 Task: Create Card Customer Referral Program Review in Board Competitive Intelligence Platforms and Tools to Workspace Business Valuation Services. Create Card Education Review in Board Brand Guidelines Review and Optimization to Workspace Business Valuation Services. Create Card Loyalty Program Review in Board Business Model Revenue Model Validation and Improvement to Workspace Business Valuation Services
Action: Mouse moved to (520, 145)
Screenshot: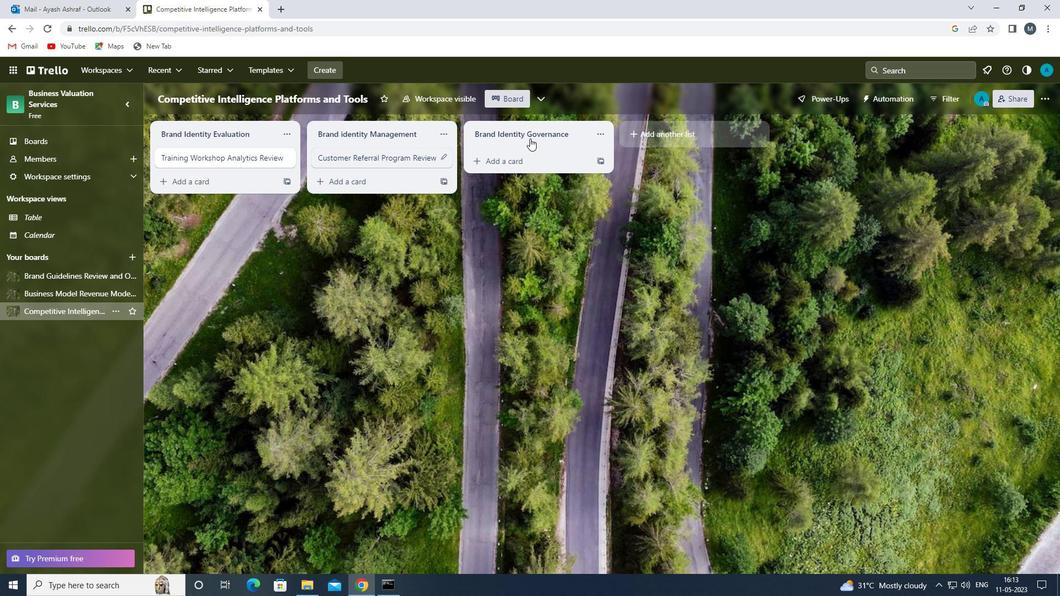 
Action: Mouse pressed left at (520, 145)
Screenshot: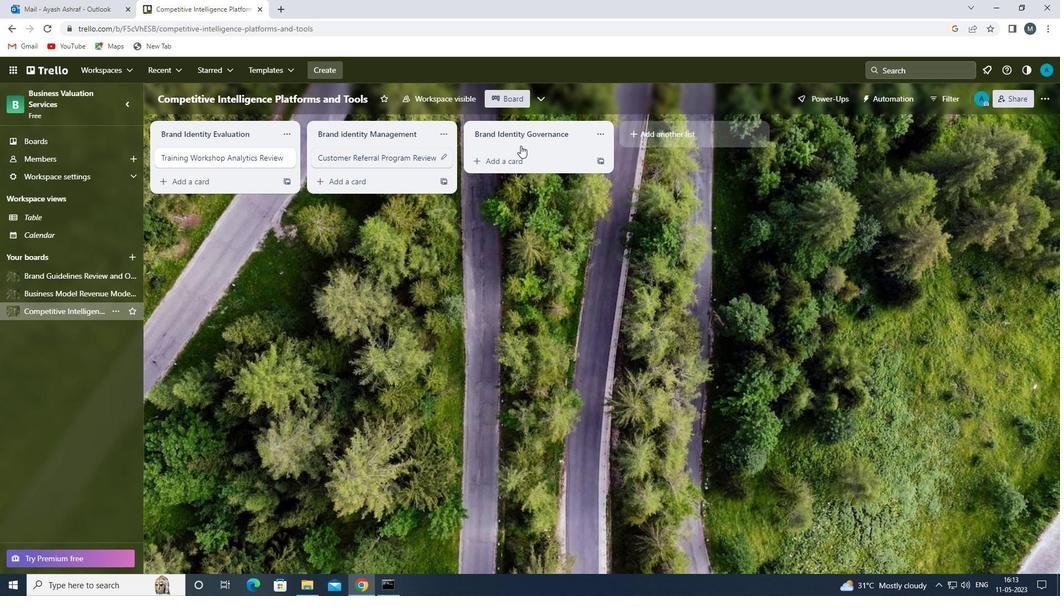 
Action: Mouse moved to (518, 160)
Screenshot: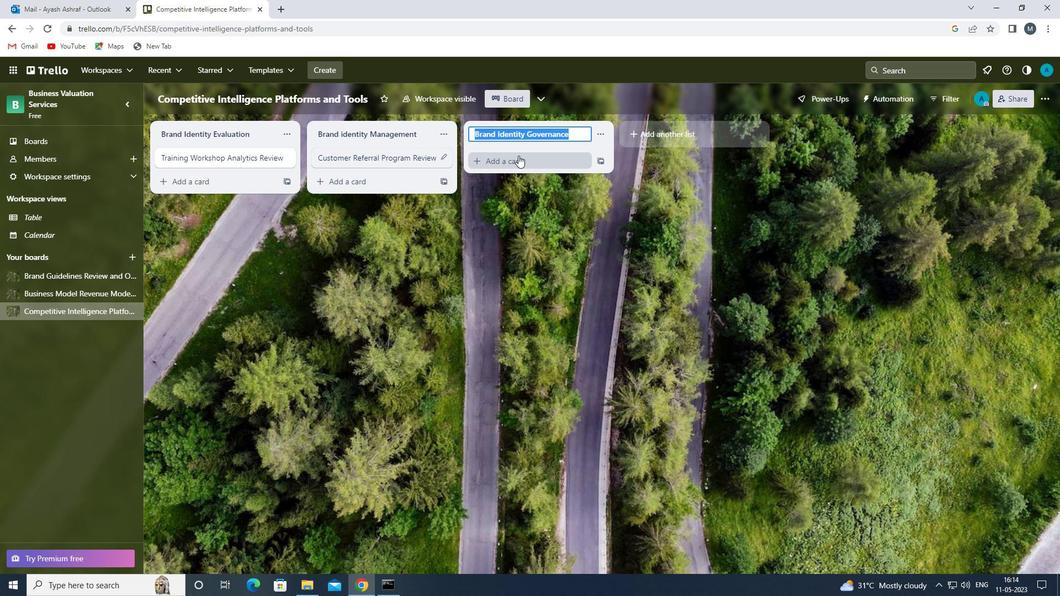 
Action: Mouse pressed left at (518, 160)
Screenshot: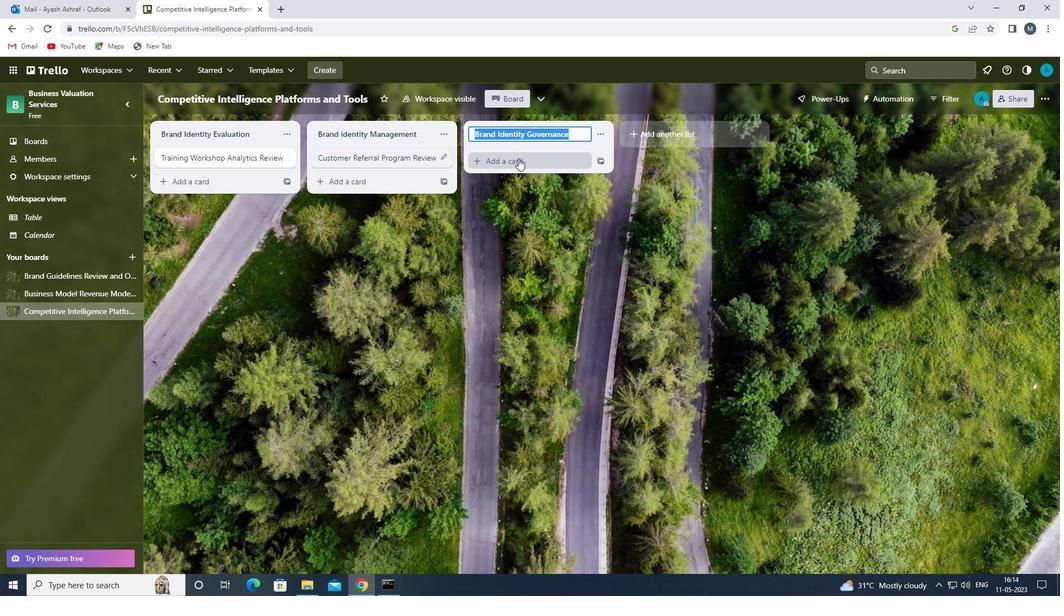 
Action: Mouse moved to (516, 167)
Screenshot: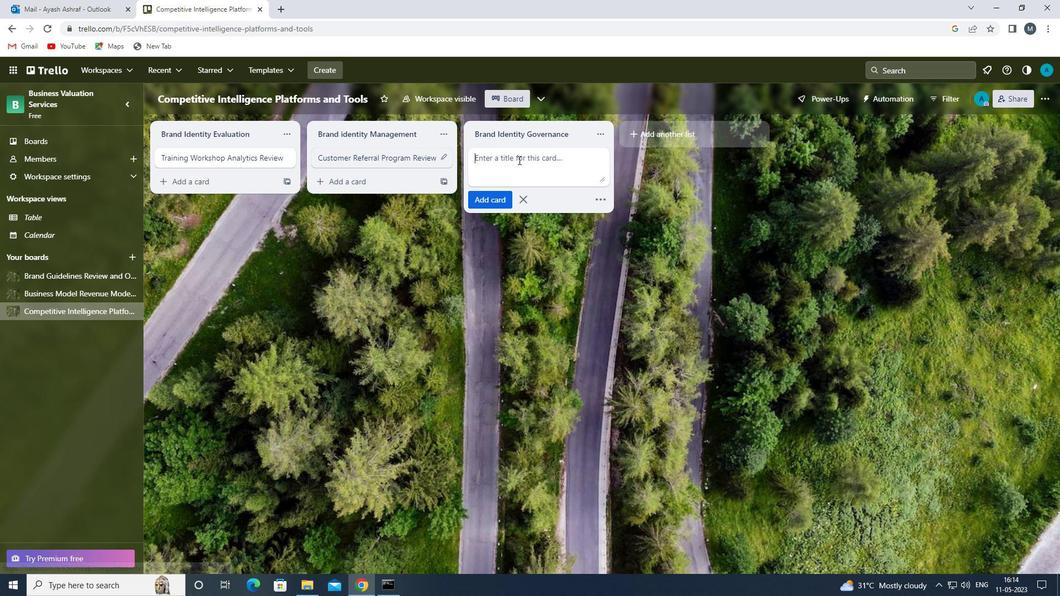 
Action: Mouse pressed left at (516, 167)
Screenshot: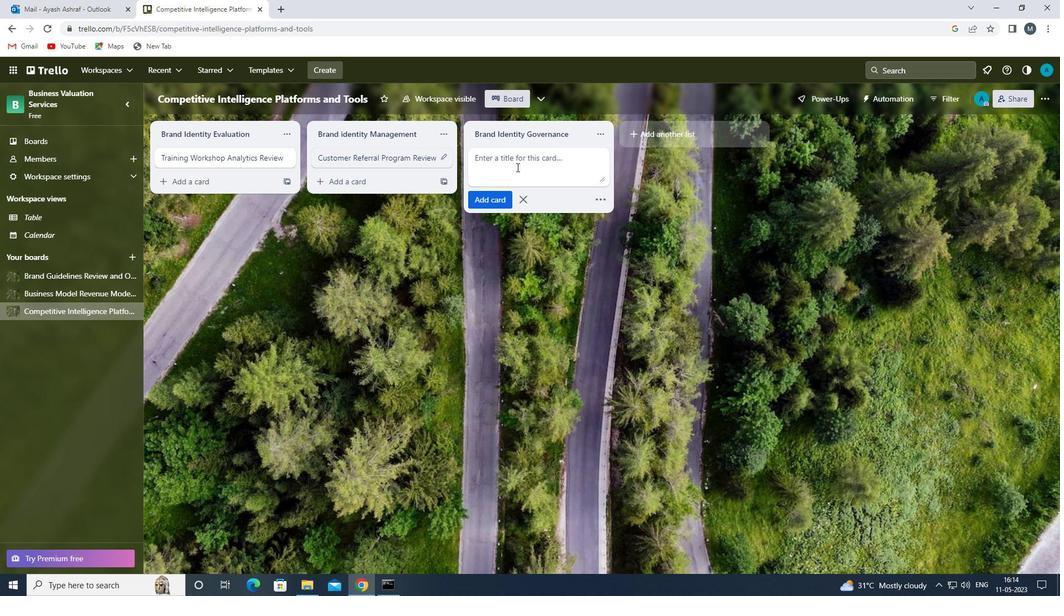 
Action: Key pressed <Key.shift>CUSTOMER<Key.space><Key.shift>REFERRAL<Key.space><Key.shift>PROGRAM<Key.space><Key.shift>REVIEW<Key.space>
Screenshot: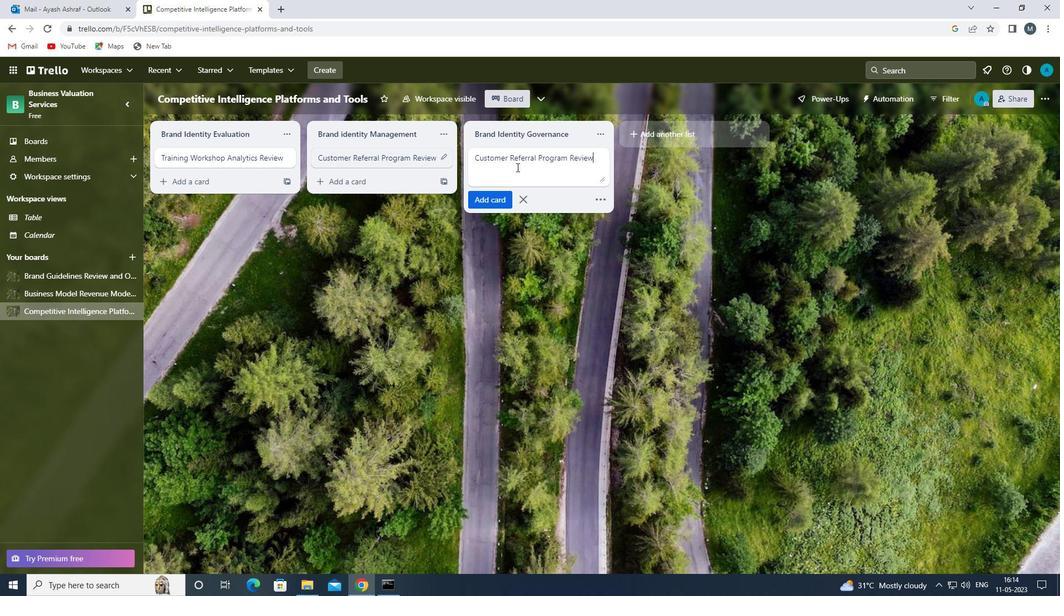 
Action: Mouse moved to (483, 201)
Screenshot: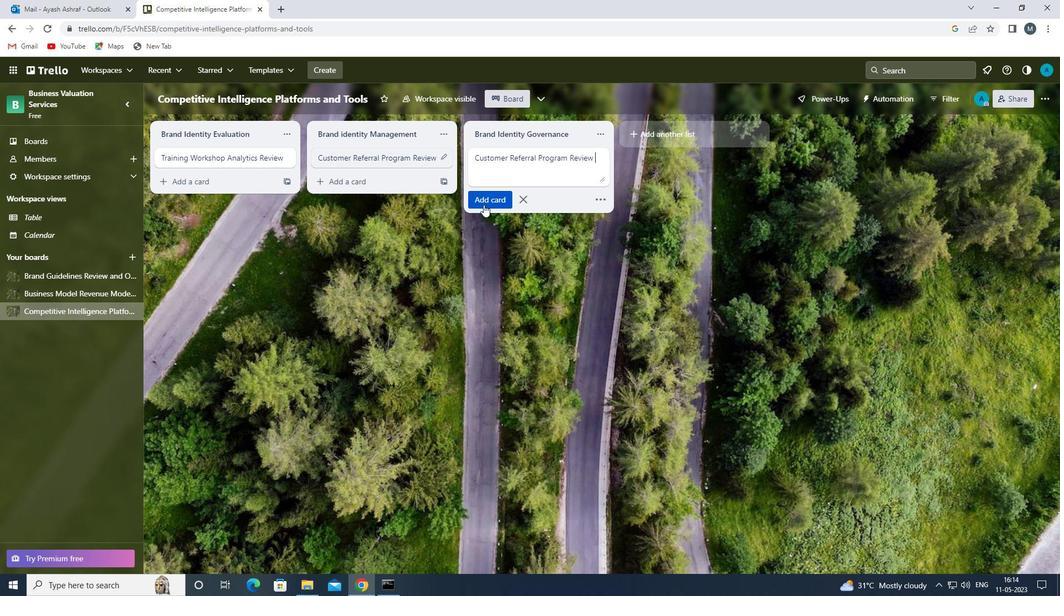 
Action: Mouse pressed left at (483, 201)
Screenshot: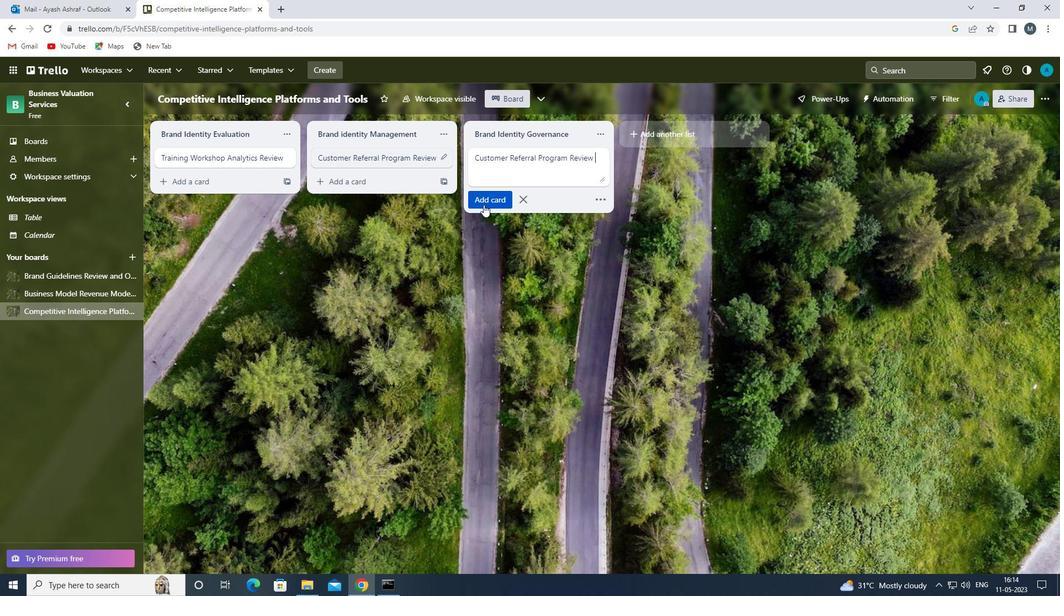 
Action: Mouse moved to (383, 312)
Screenshot: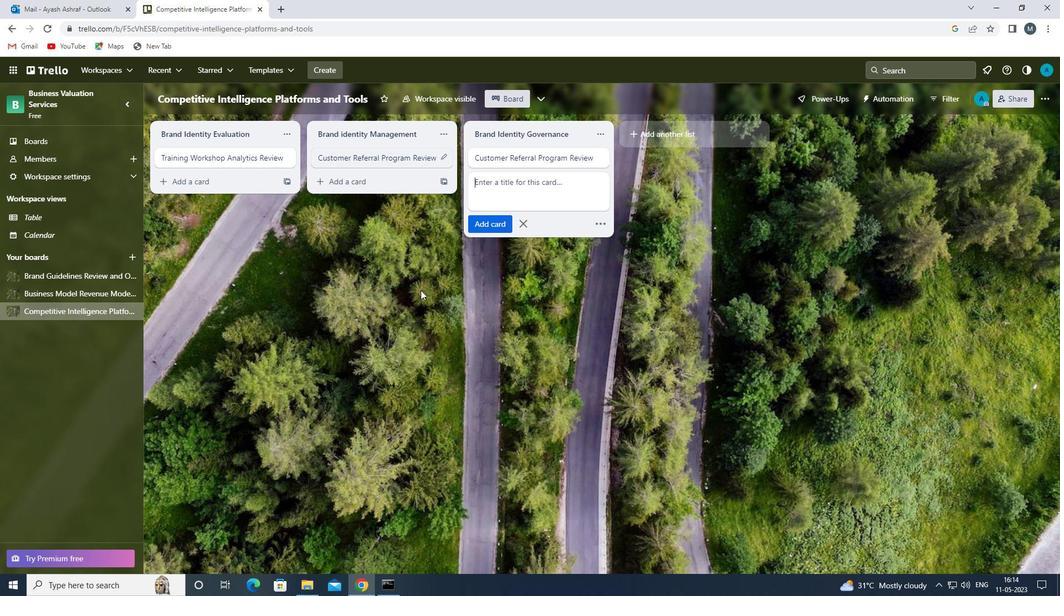 
Action: Mouse pressed left at (383, 312)
Screenshot: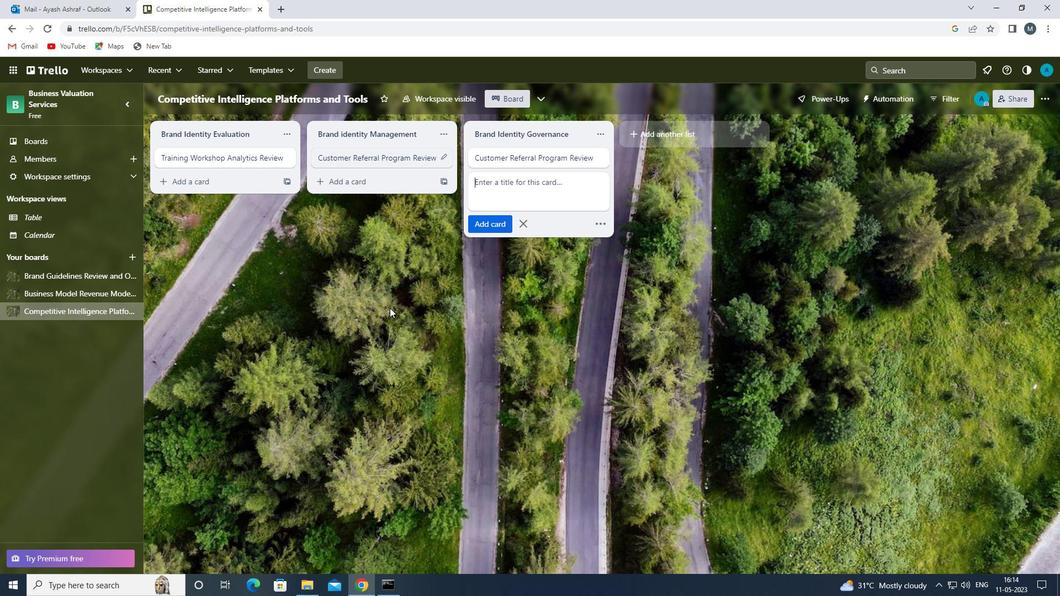 
Action: Mouse moved to (82, 277)
Screenshot: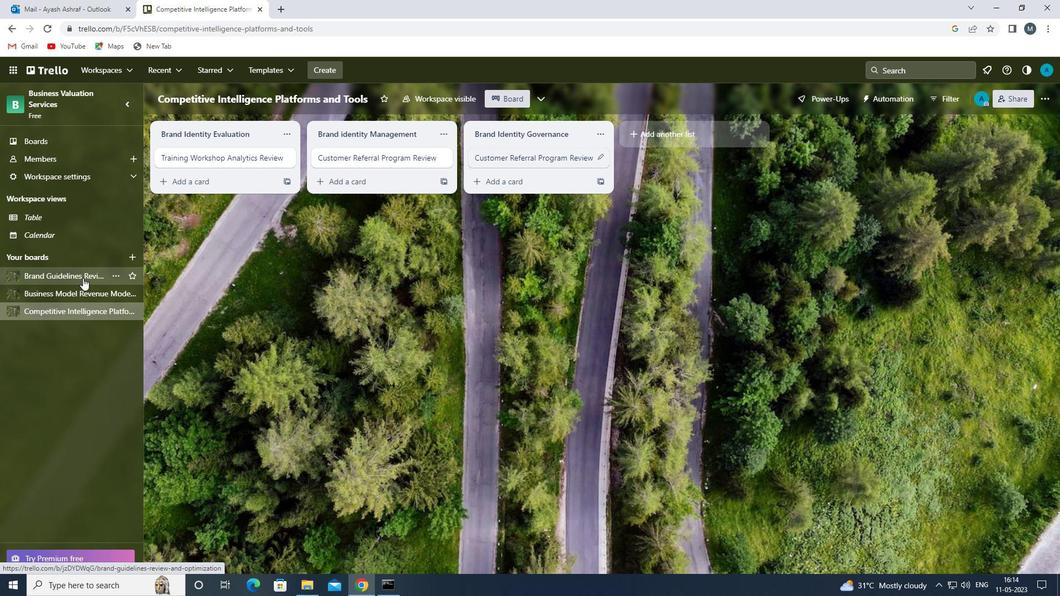 
Action: Mouse pressed left at (82, 277)
Screenshot: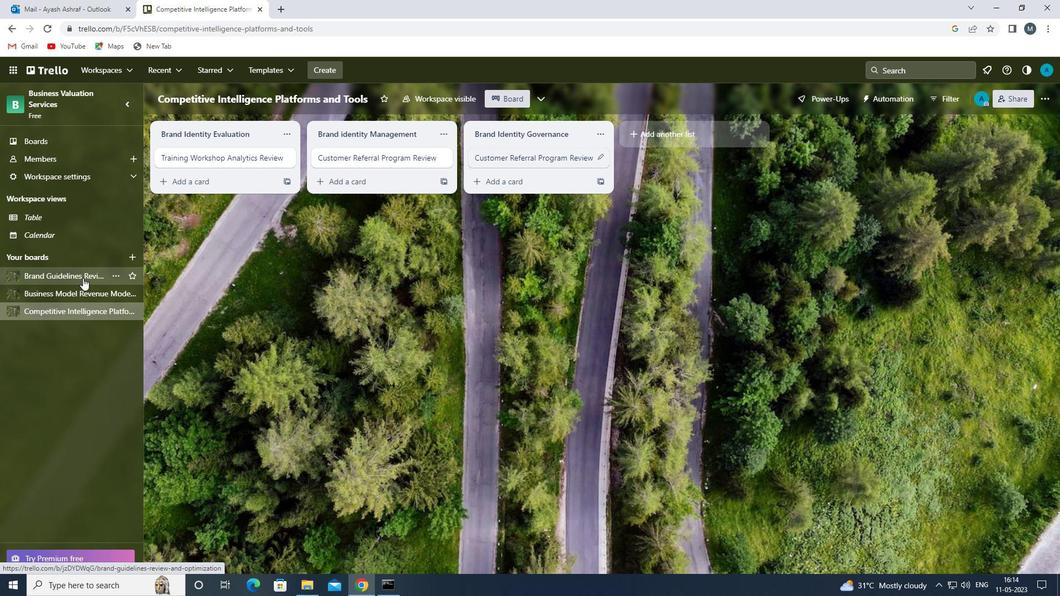 
Action: Mouse moved to (515, 163)
Screenshot: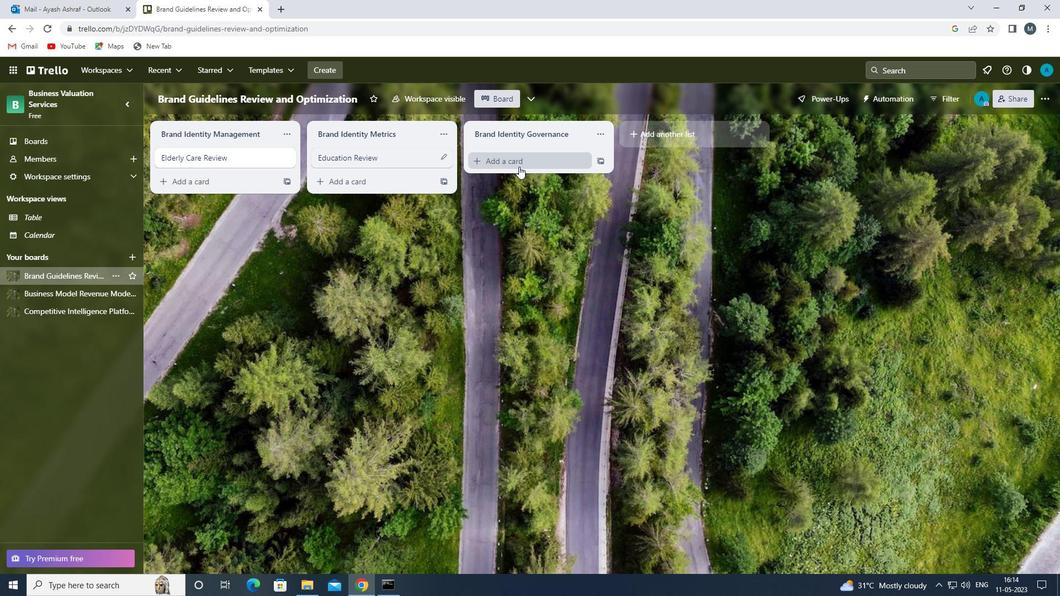 
Action: Mouse pressed left at (515, 163)
Screenshot: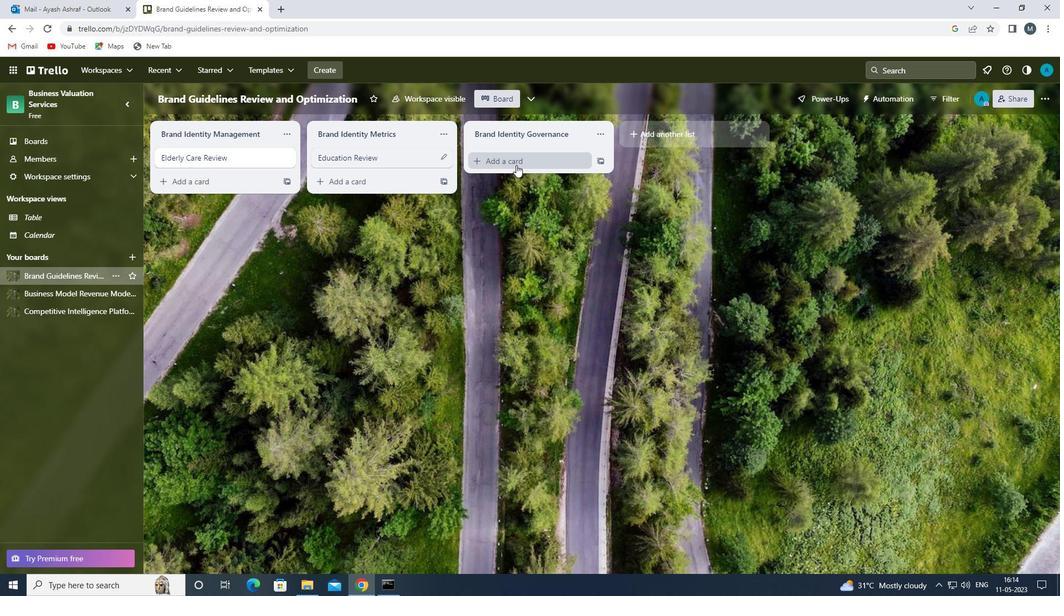 
Action: Mouse moved to (506, 167)
Screenshot: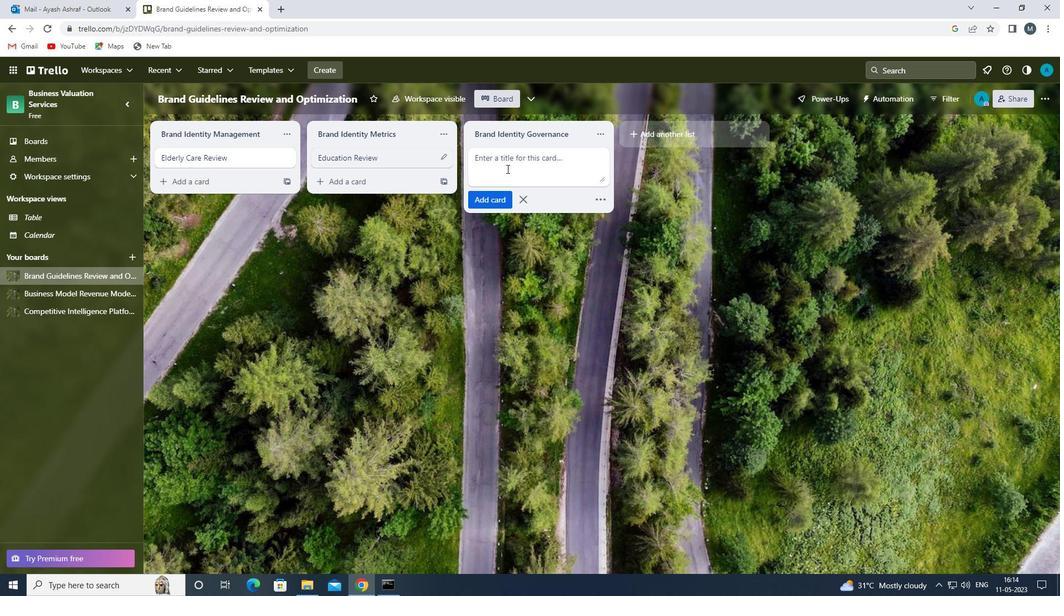 
Action: Mouse pressed left at (506, 167)
Screenshot: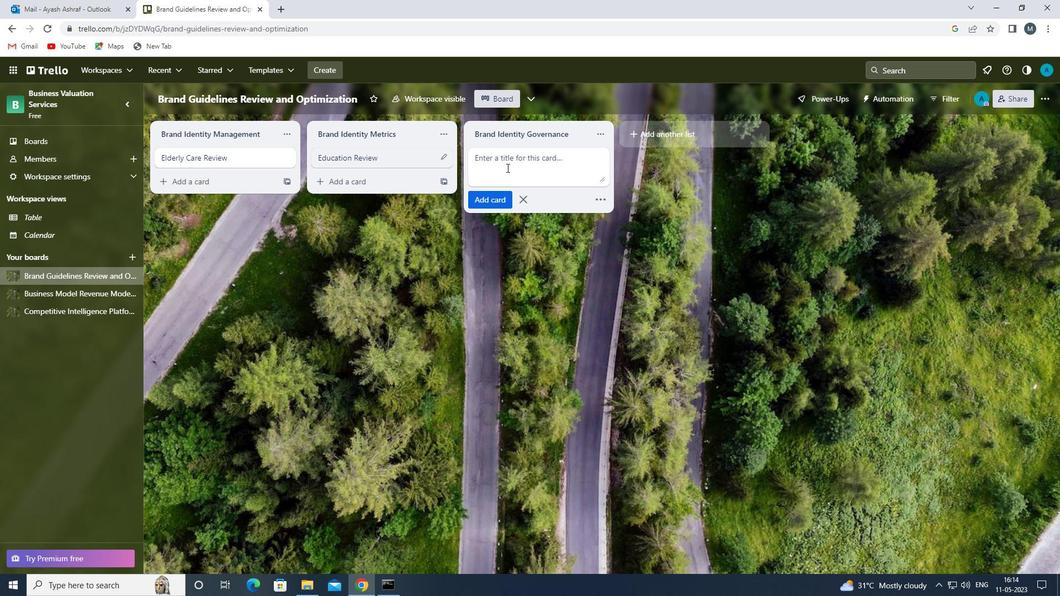 
Action: Mouse moved to (509, 214)
Screenshot: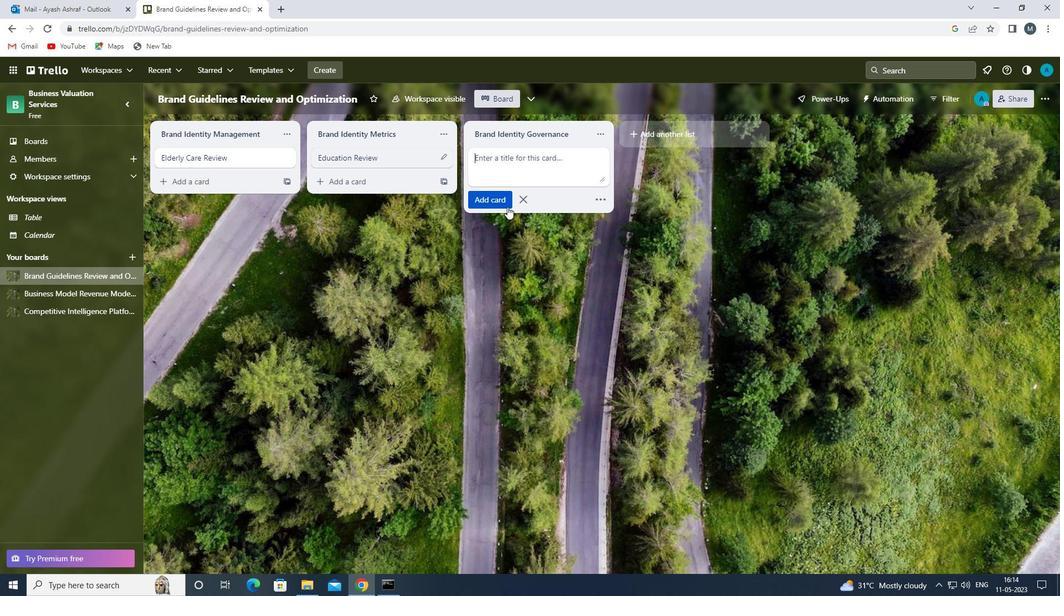 
Action: Key pressed <Key.shift>EDUCATION<Key.space><Key.shift>REVIEW<Key.space>
Screenshot: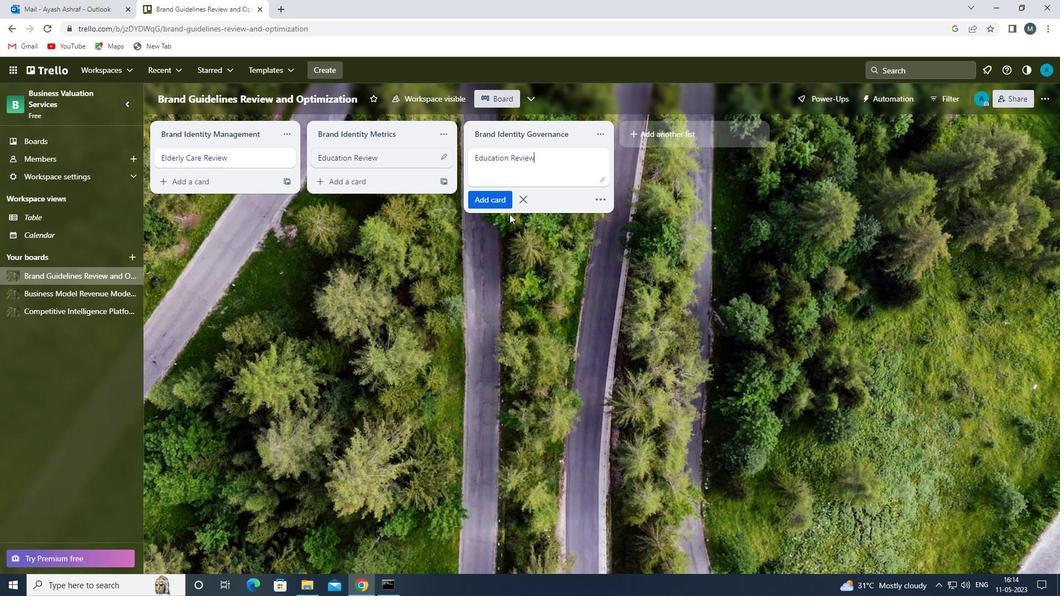 
Action: Mouse moved to (484, 194)
Screenshot: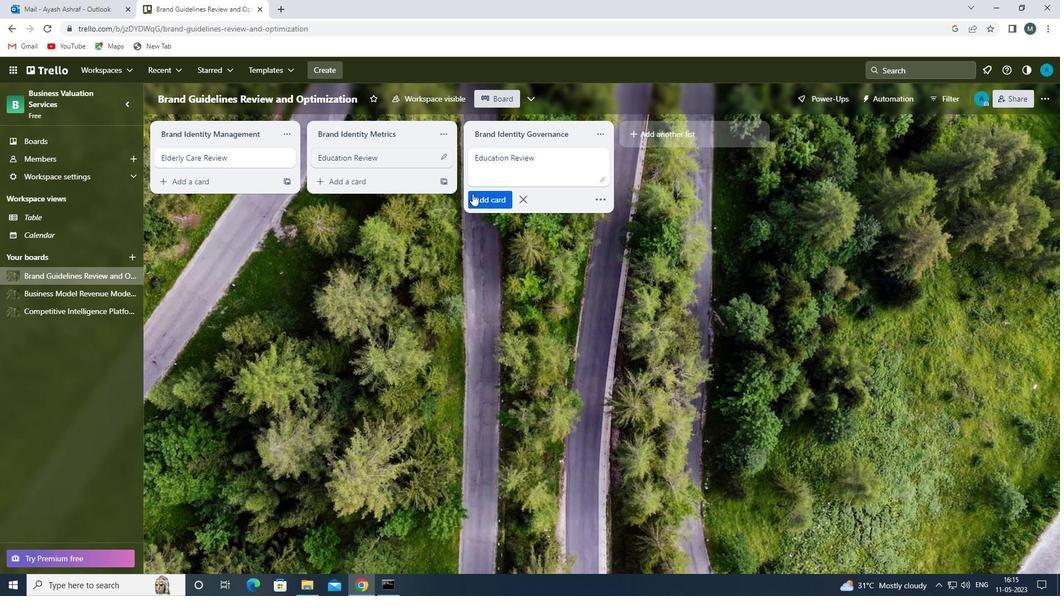 
Action: Mouse pressed left at (484, 194)
Screenshot: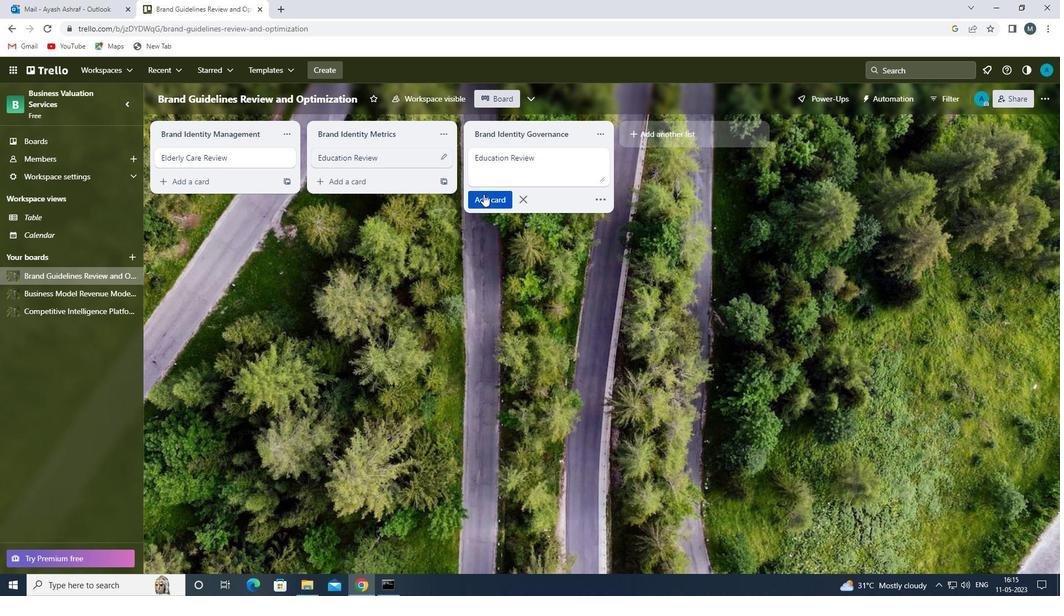 
Action: Mouse moved to (356, 286)
Screenshot: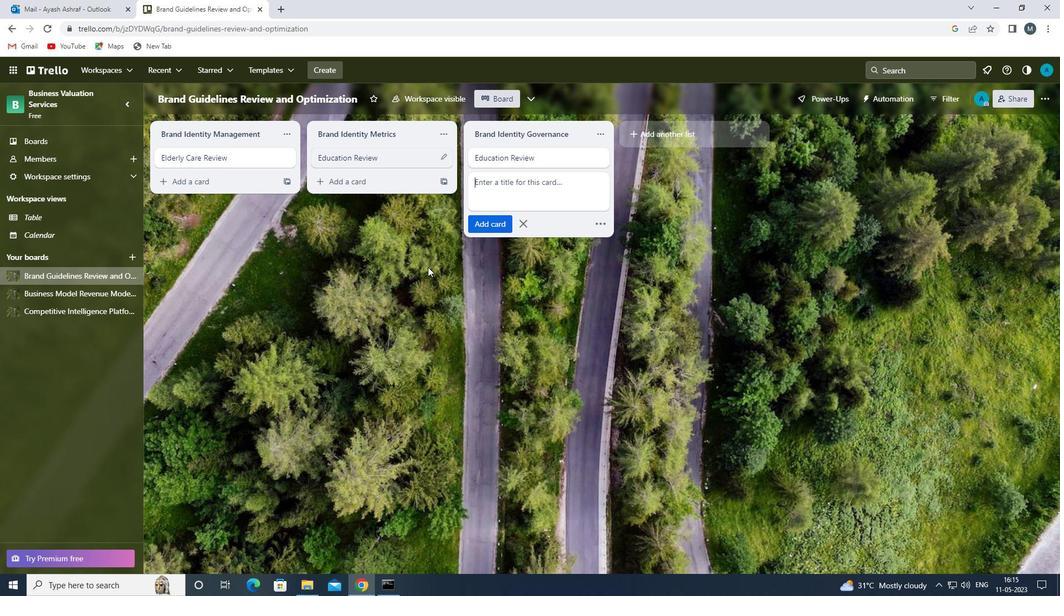
Action: Mouse pressed left at (356, 286)
Screenshot: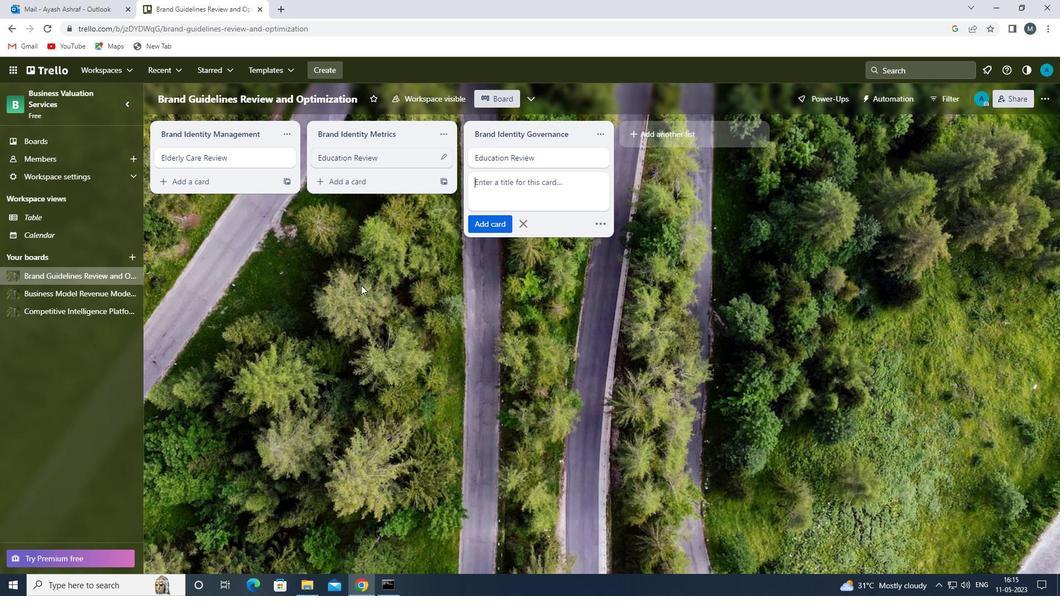 
Action: Mouse moved to (76, 294)
Screenshot: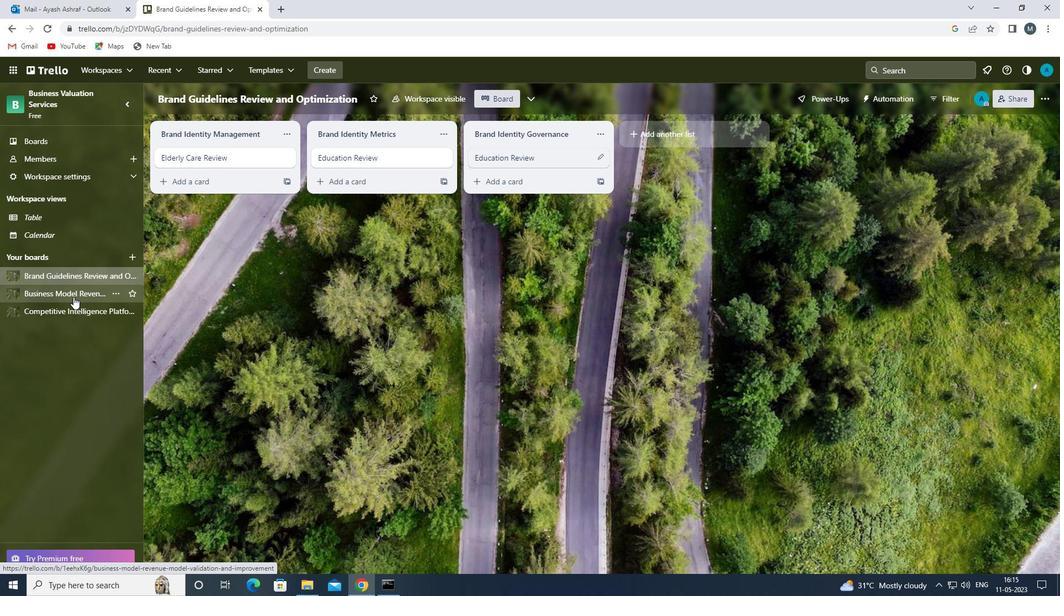
Action: Mouse pressed left at (76, 294)
Screenshot: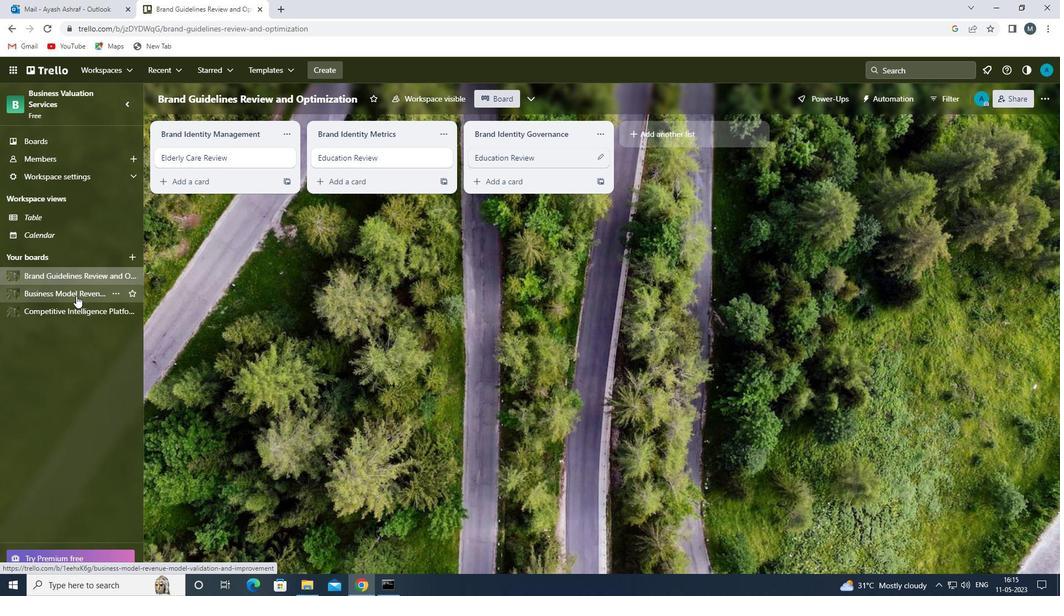 
Action: Mouse moved to (500, 159)
Screenshot: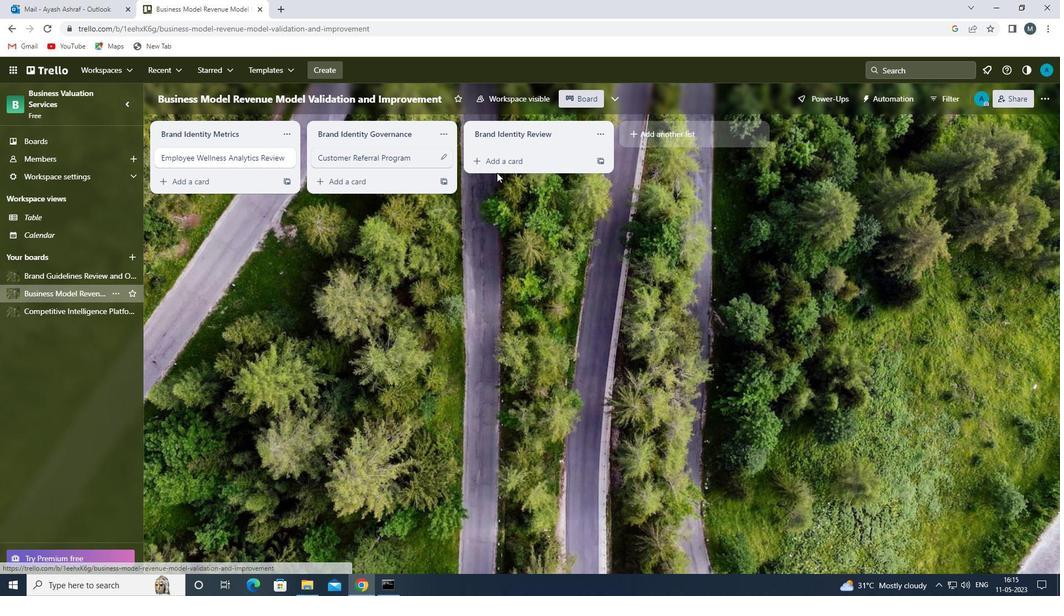 
Action: Mouse pressed left at (500, 159)
Screenshot: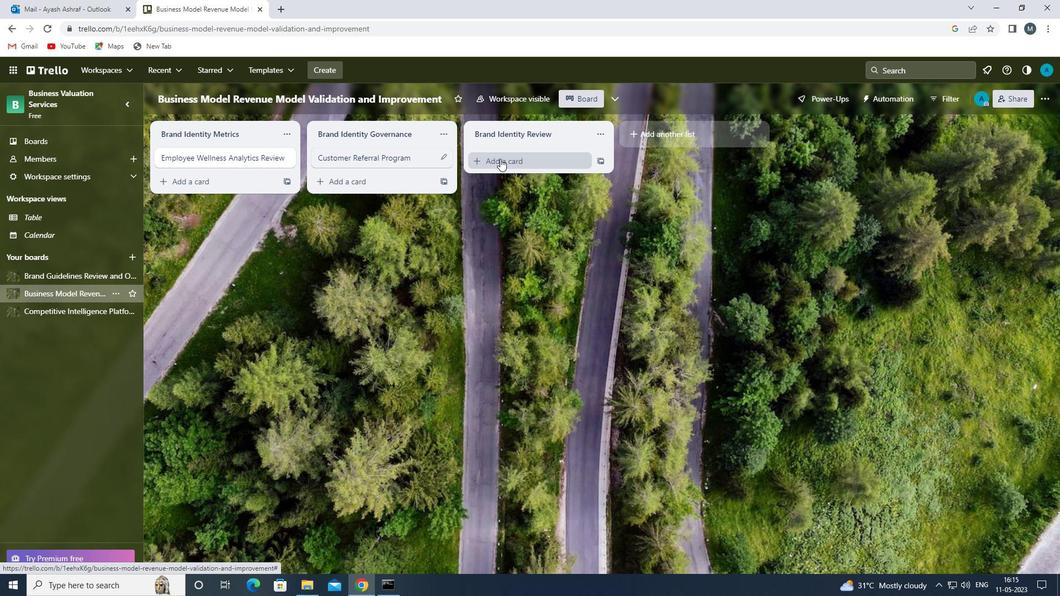 
Action: Mouse moved to (500, 174)
Screenshot: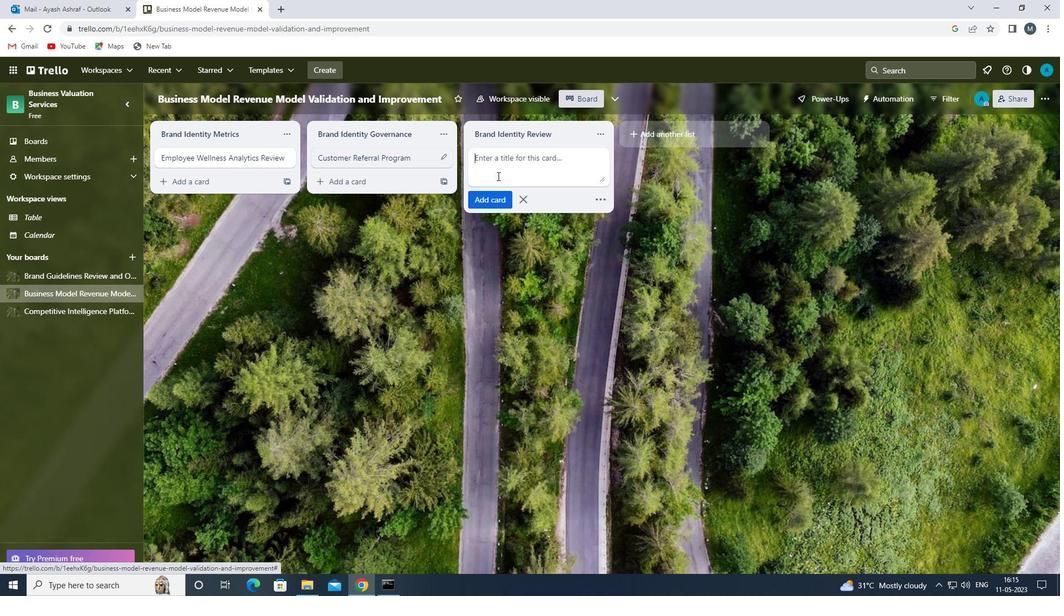 
Action: Mouse pressed left at (500, 174)
Screenshot: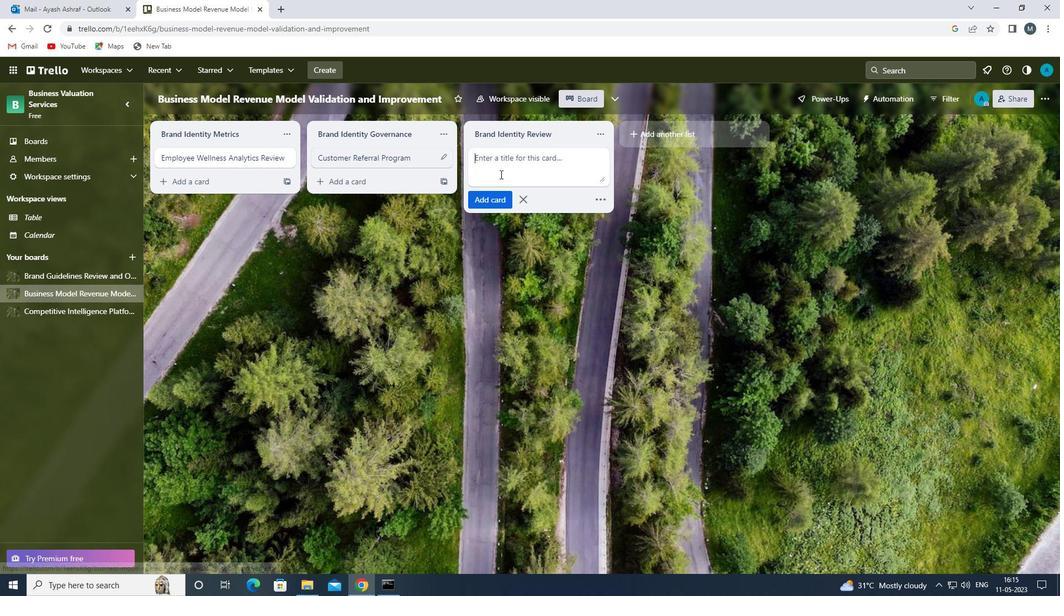 
Action: Mouse moved to (501, 175)
Screenshot: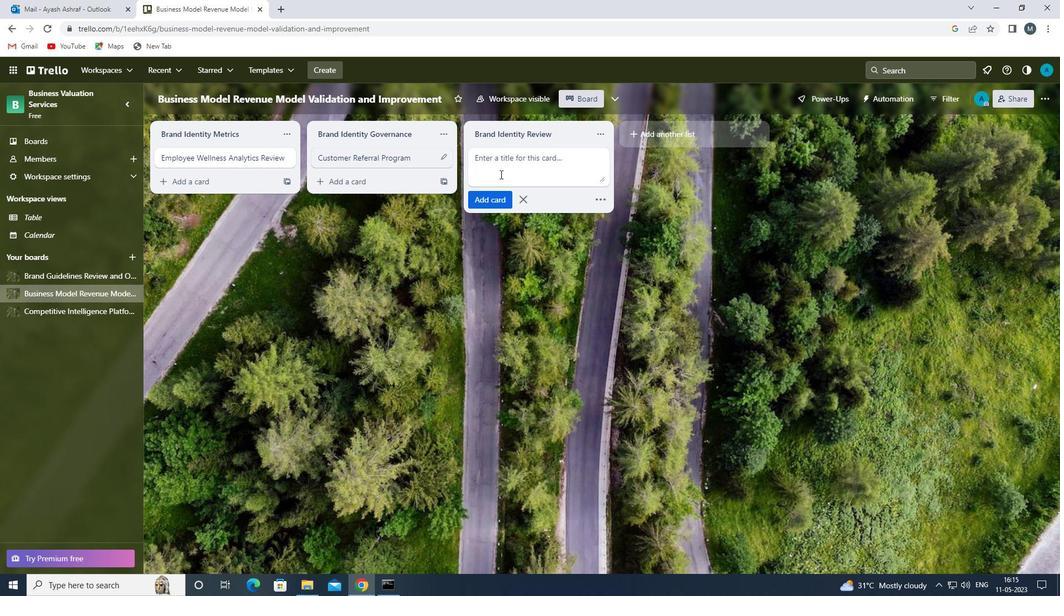 
Action: Key pressed <Key.shift>LOYALTY<Key.space><Key.shift>PROGRAM<Key.space><Key.shift>REVIEW<Key.space>
Screenshot: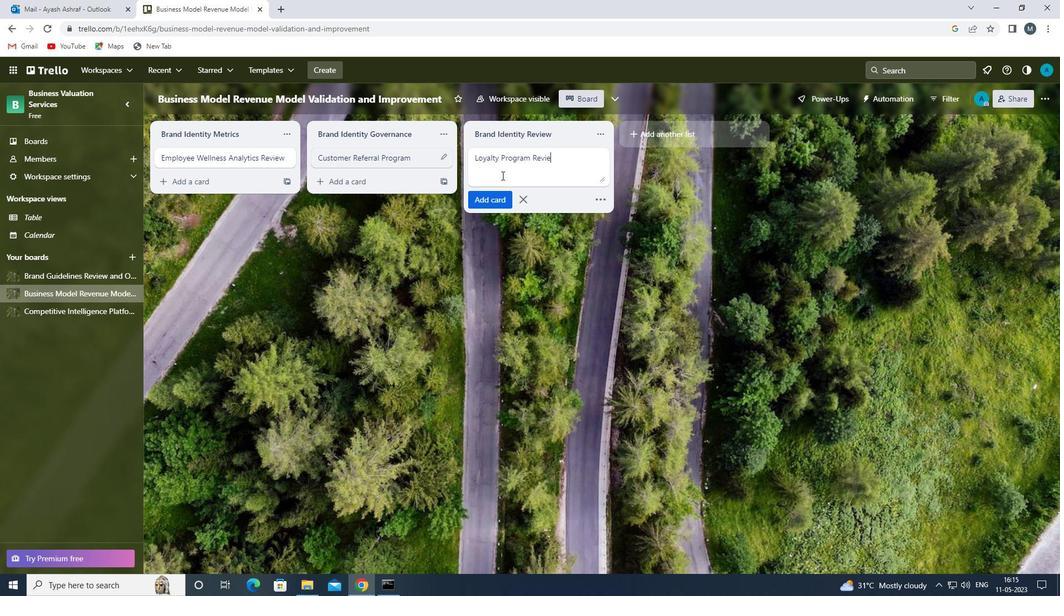 
Action: Mouse moved to (494, 198)
Screenshot: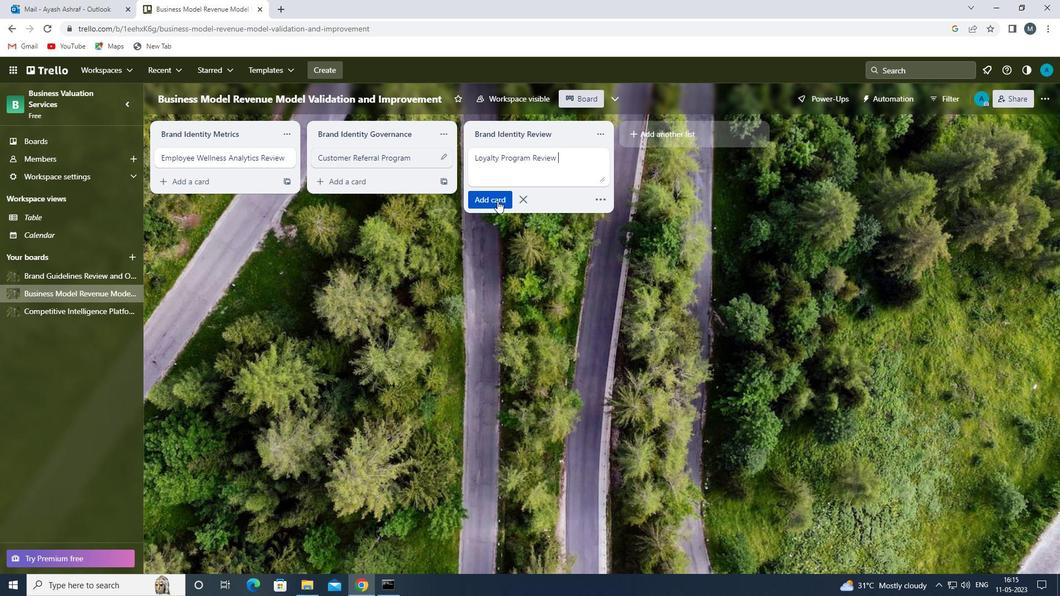 
Action: Mouse pressed left at (494, 198)
Screenshot: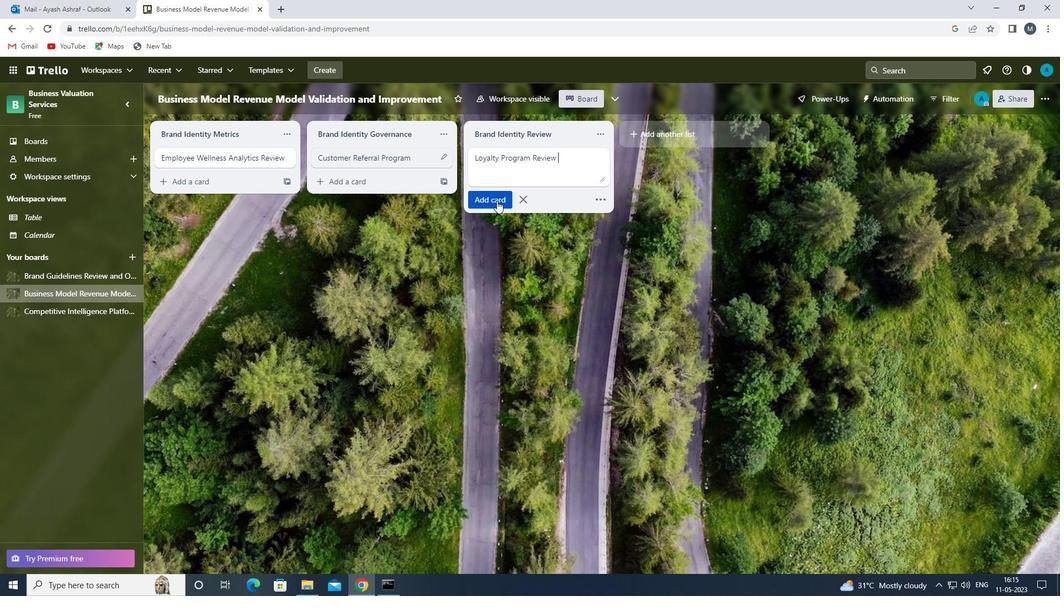 
Action: Mouse moved to (418, 291)
Screenshot: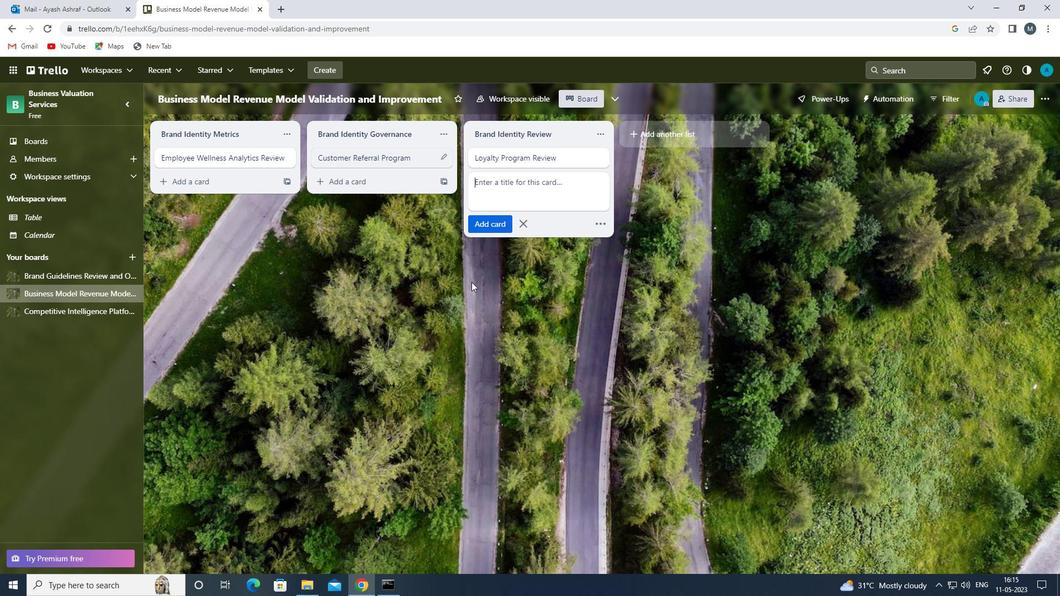 
Action: Mouse pressed left at (418, 291)
Screenshot: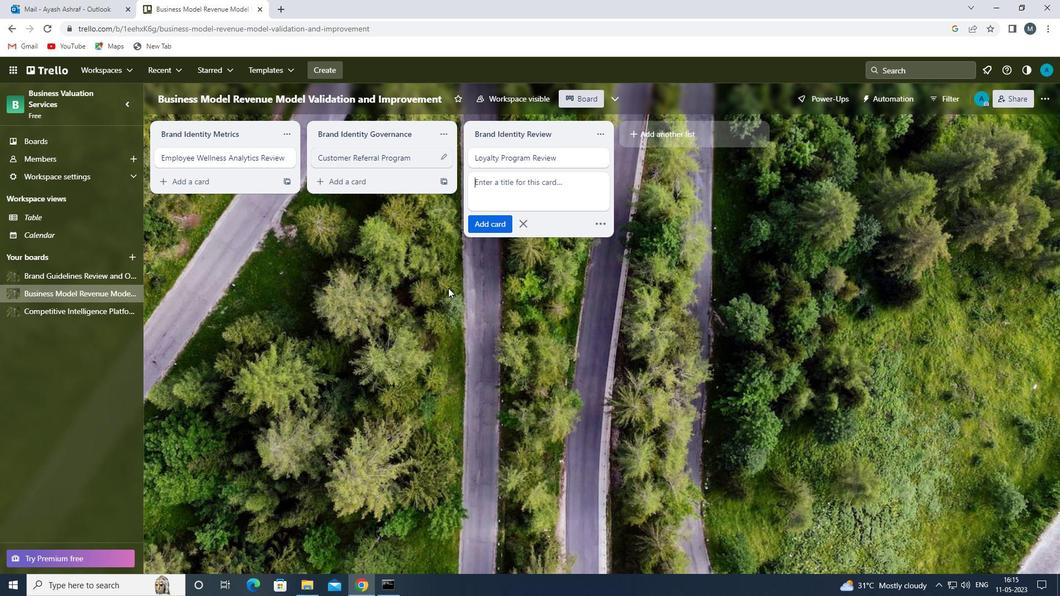 
Action: Mouse moved to (409, 294)
Screenshot: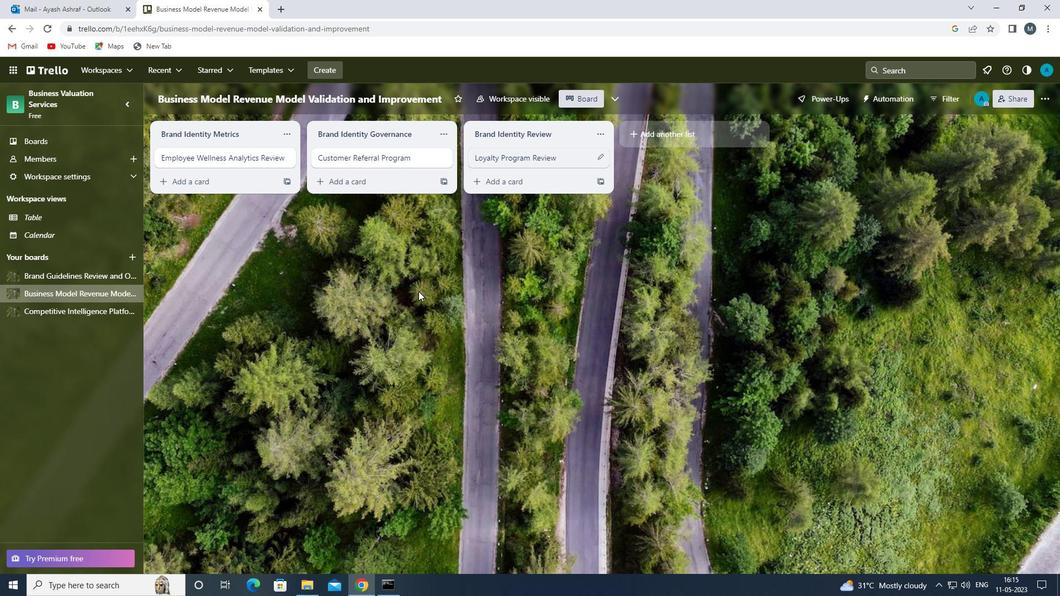 
